 Task: Set the Layer A modulation for the ISDB-T reception parameter to 32-APSK.
Action: Mouse moved to (134, 16)
Screenshot: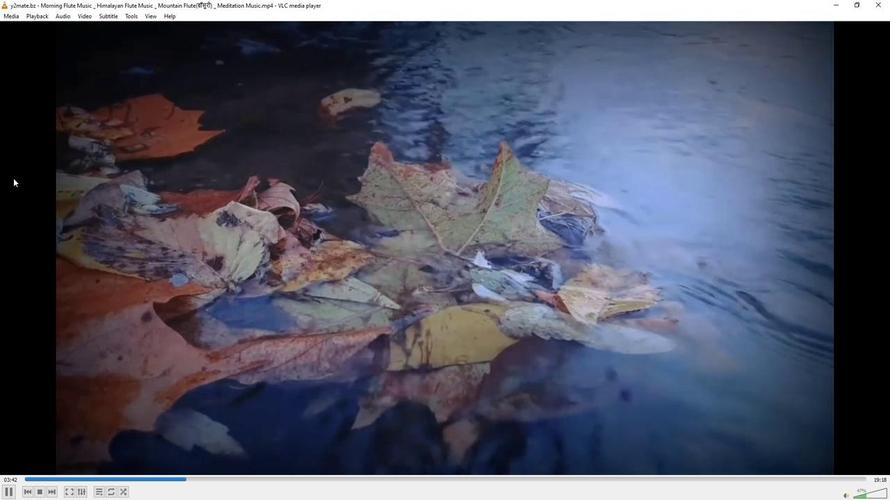 
Action: Mouse pressed left at (134, 16)
Screenshot: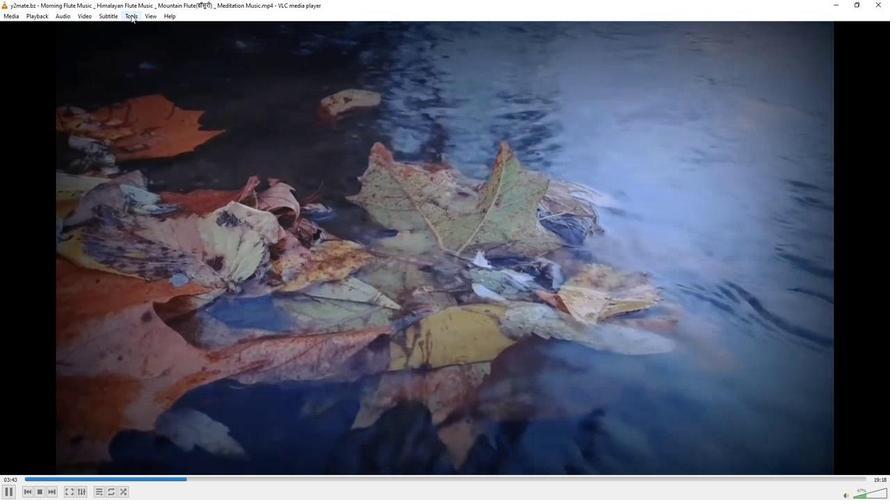 
Action: Mouse moved to (145, 123)
Screenshot: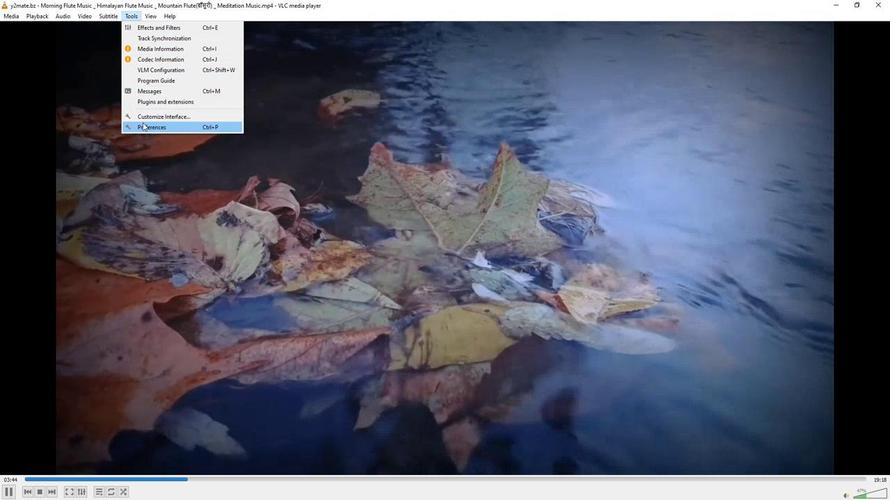 
Action: Mouse pressed left at (145, 123)
Screenshot: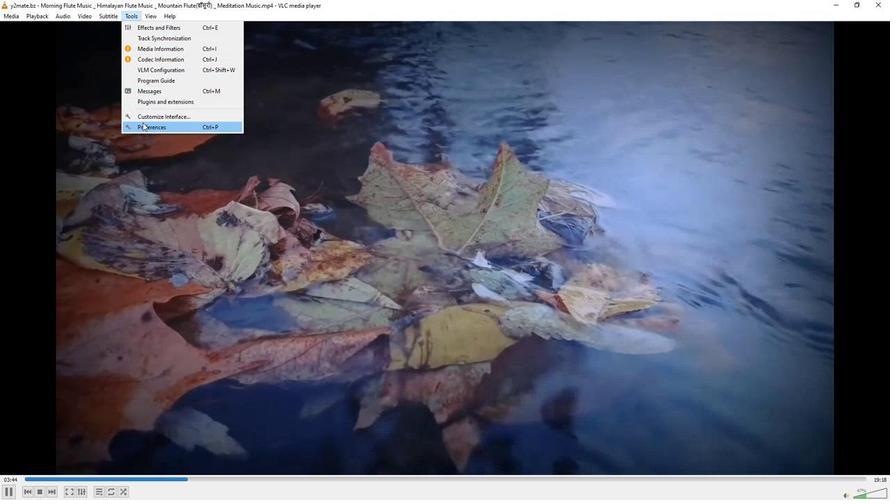 
Action: Mouse moved to (288, 408)
Screenshot: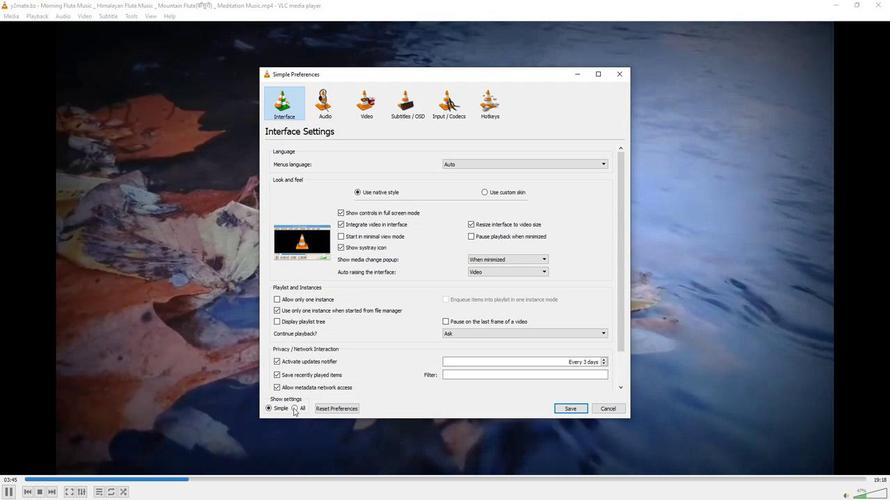 
Action: Mouse pressed left at (288, 408)
Screenshot: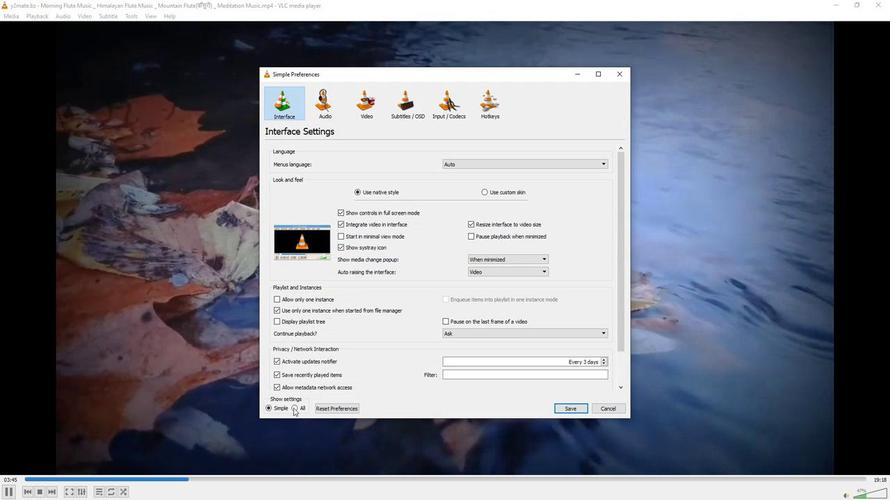 
Action: Mouse moved to (278, 249)
Screenshot: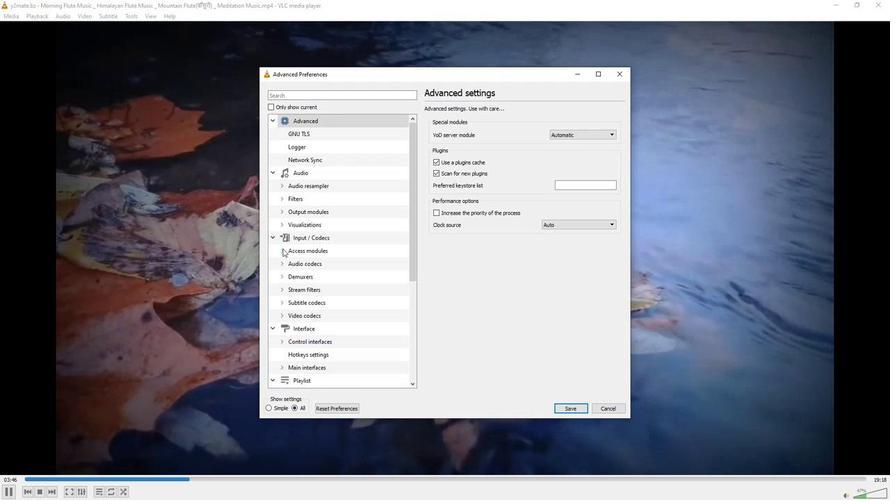 
Action: Mouse pressed left at (278, 249)
Screenshot: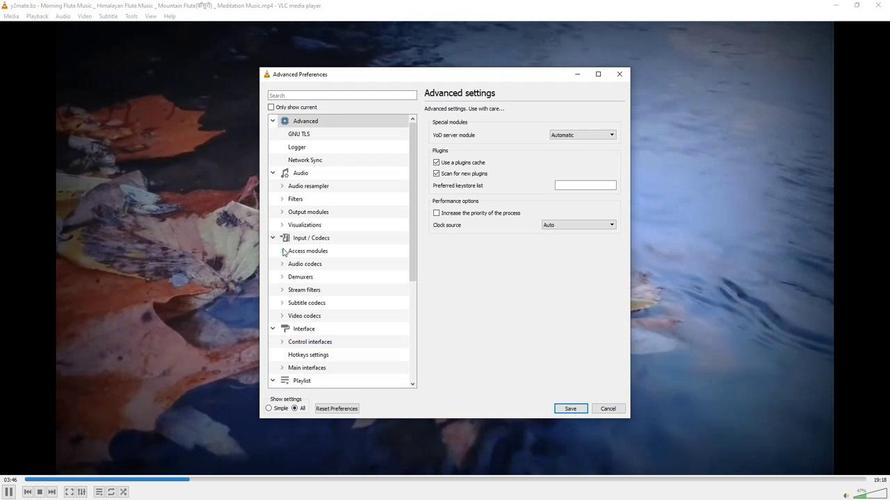 
Action: Mouse moved to (297, 324)
Screenshot: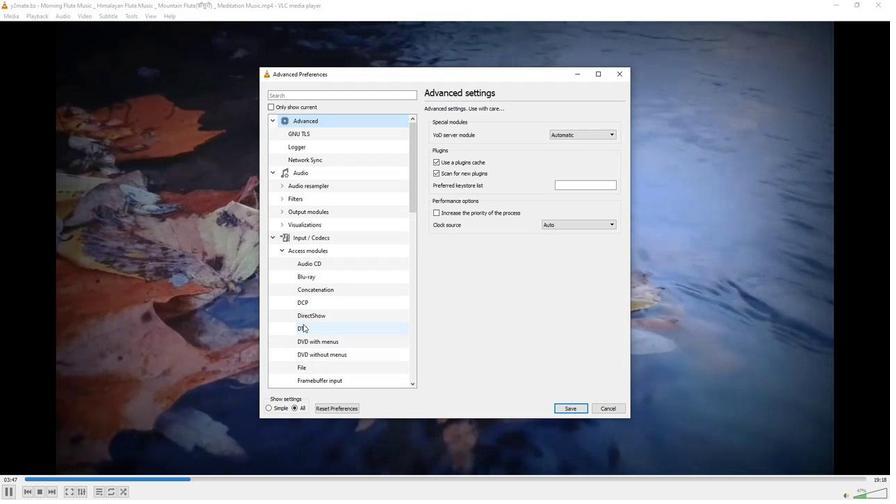 
Action: Mouse pressed left at (297, 324)
Screenshot: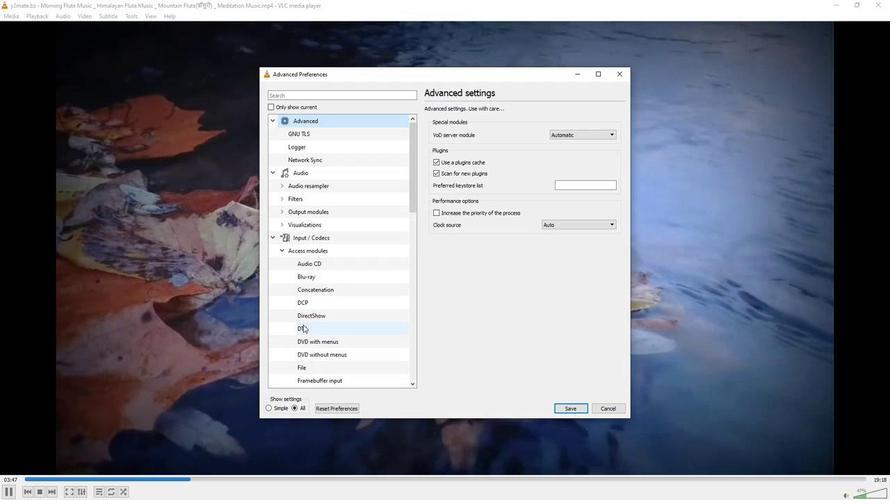 
Action: Mouse moved to (569, 304)
Screenshot: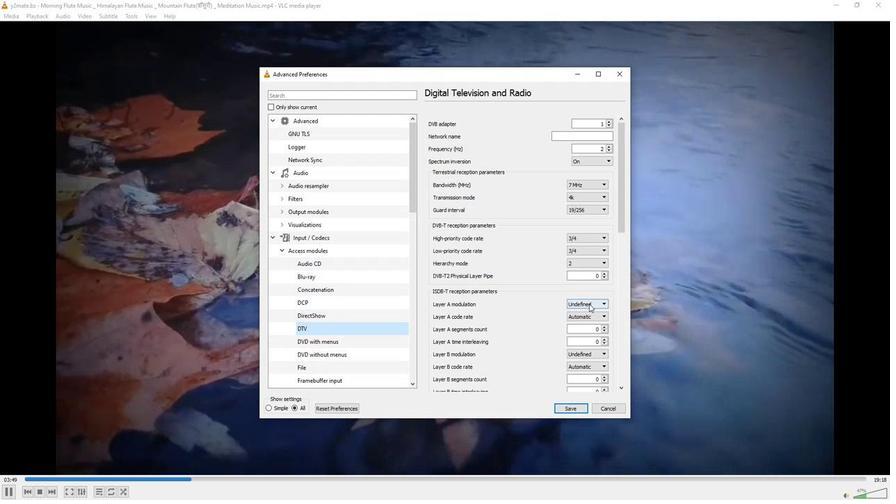 
Action: Mouse pressed left at (569, 304)
Screenshot: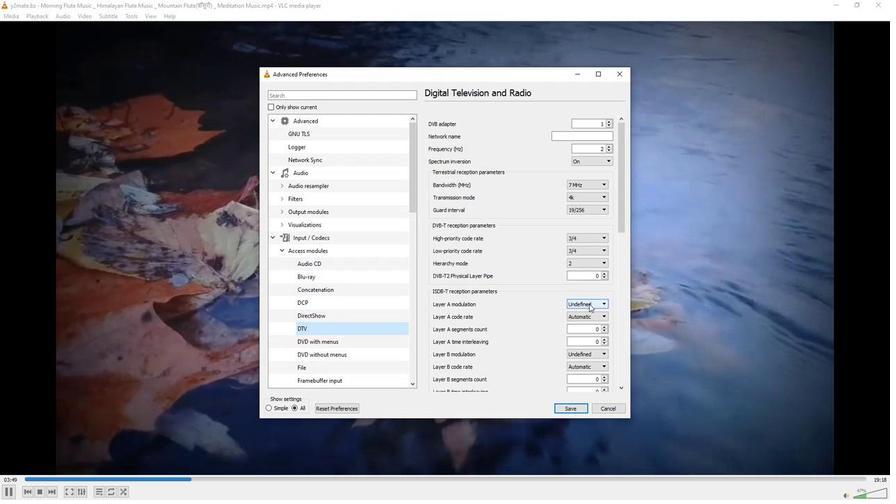 
Action: Mouse moved to (565, 318)
Screenshot: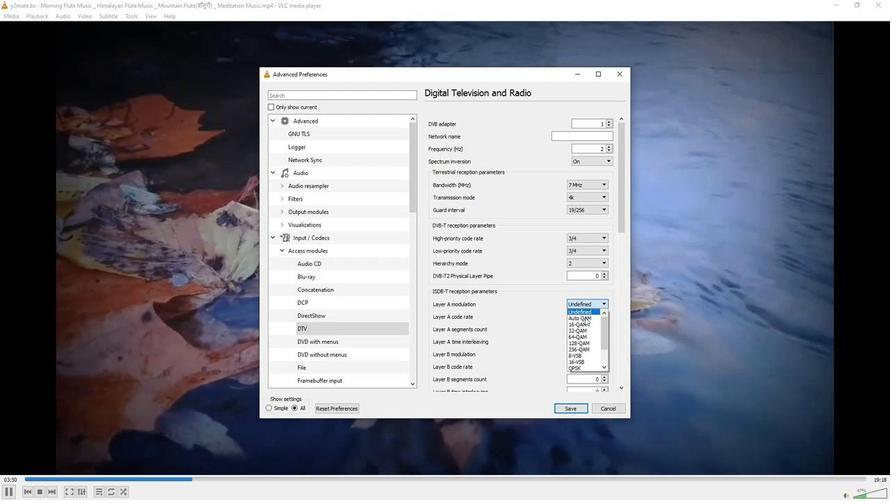 
Action: Mouse scrolled (565, 317) with delta (0, 0)
Screenshot: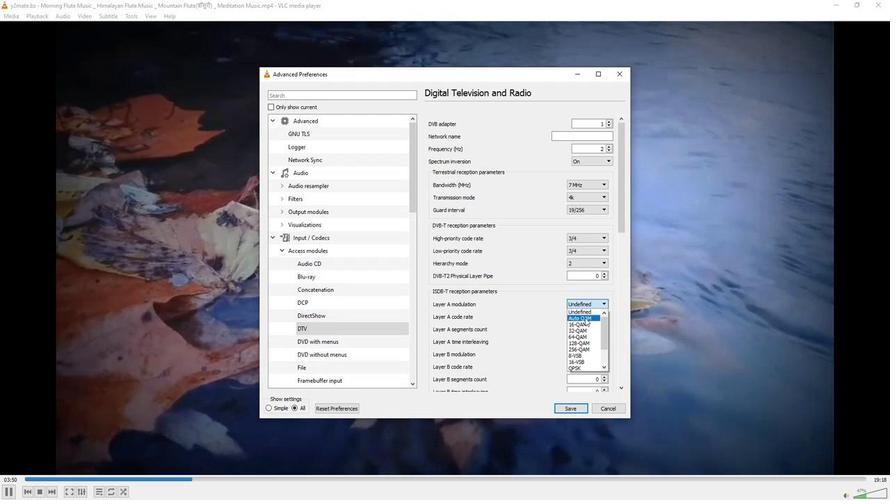 
Action: Mouse scrolled (565, 317) with delta (0, 0)
Screenshot: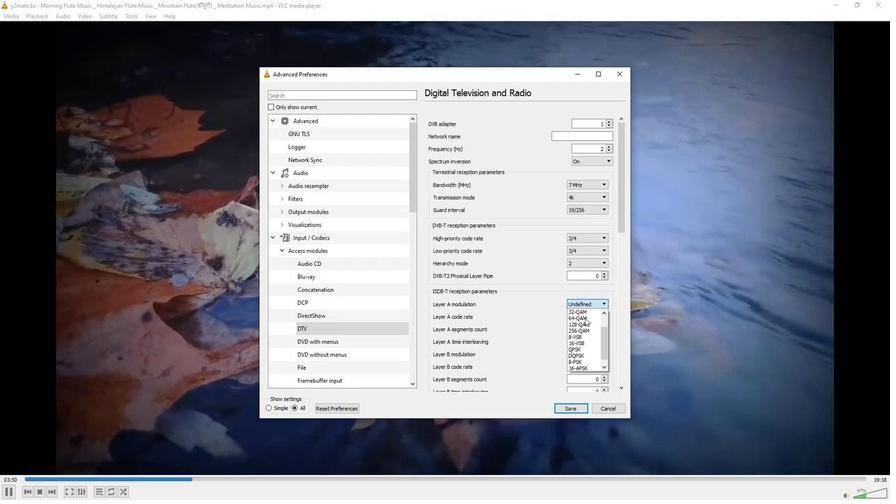 
Action: Mouse scrolled (565, 317) with delta (0, 0)
Screenshot: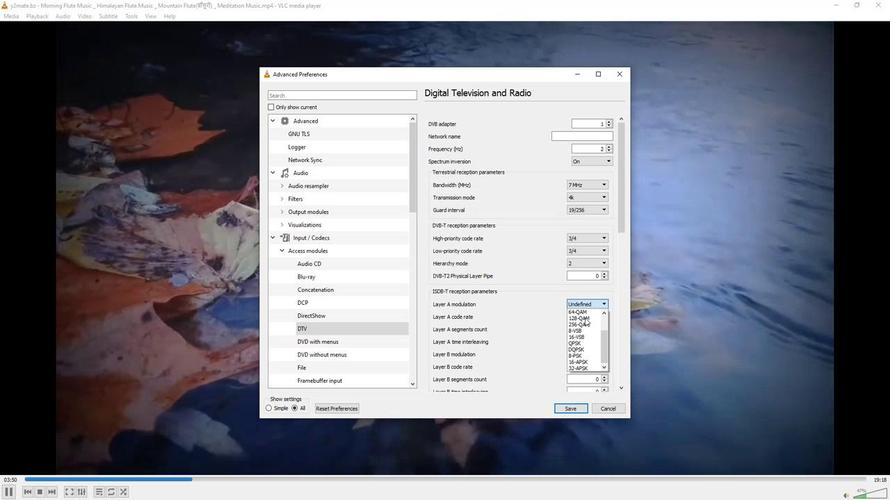 
Action: Mouse scrolled (565, 317) with delta (0, 0)
Screenshot: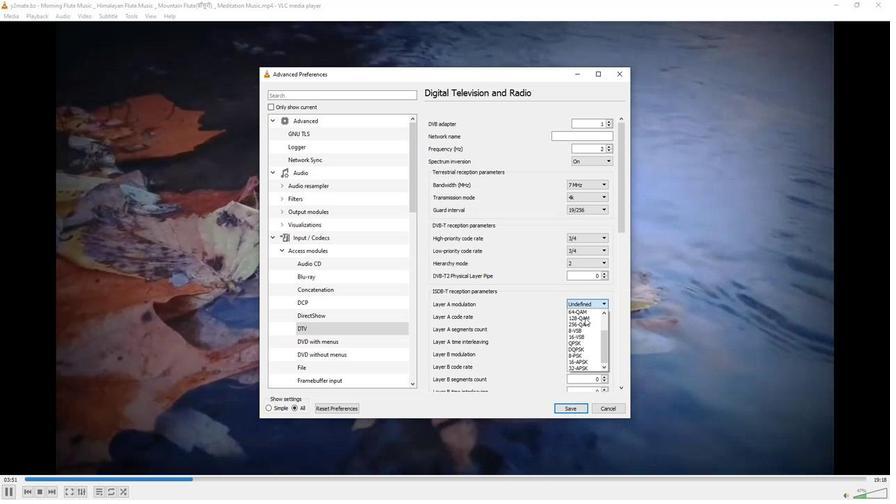 
Action: Mouse moved to (562, 365)
Screenshot: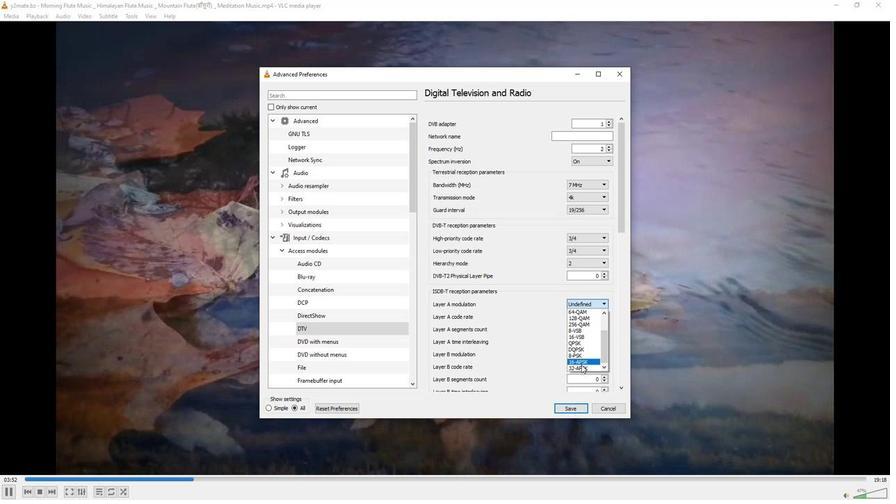 
Action: Mouse pressed left at (562, 365)
Screenshot: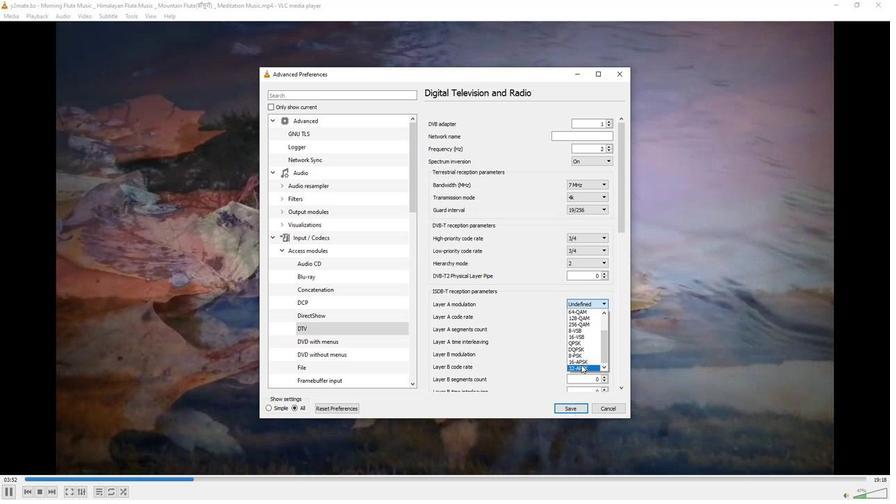 
Action: Mouse moved to (497, 361)
Screenshot: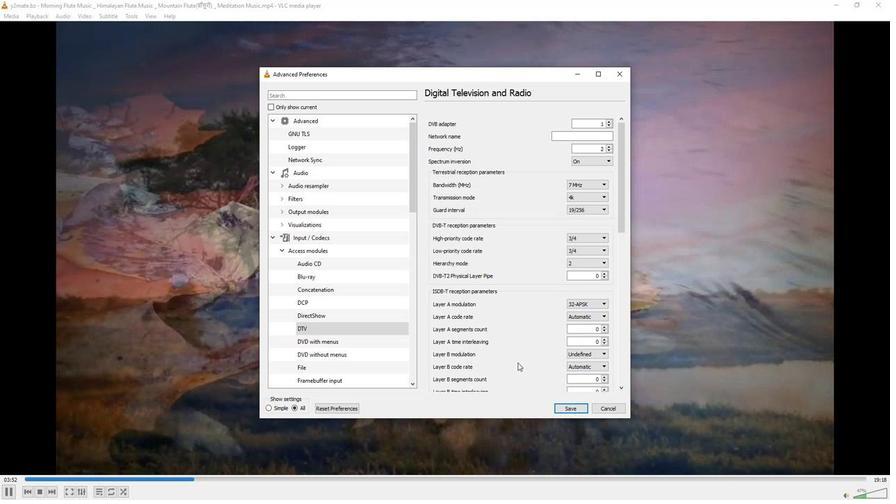 
